 Task: Change the dump module for file dumper to HTTP stream output.
Action: Mouse moved to (110, 16)
Screenshot: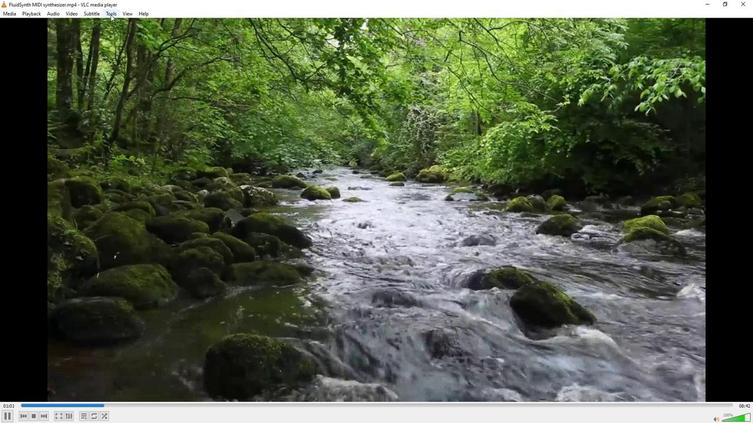 
Action: Mouse pressed left at (110, 16)
Screenshot: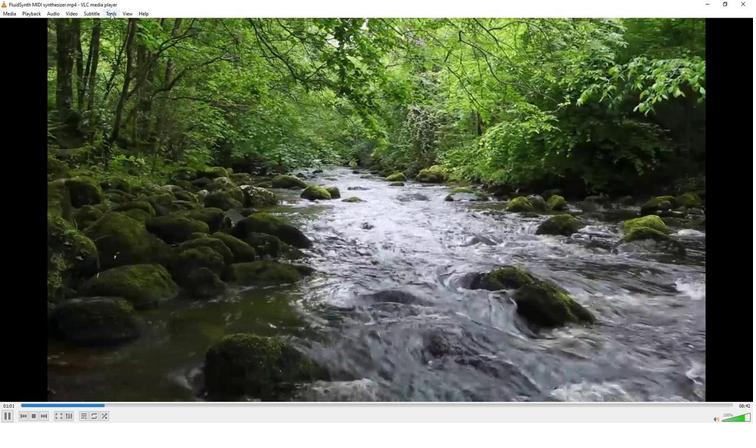 
Action: Mouse moved to (122, 106)
Screenshot: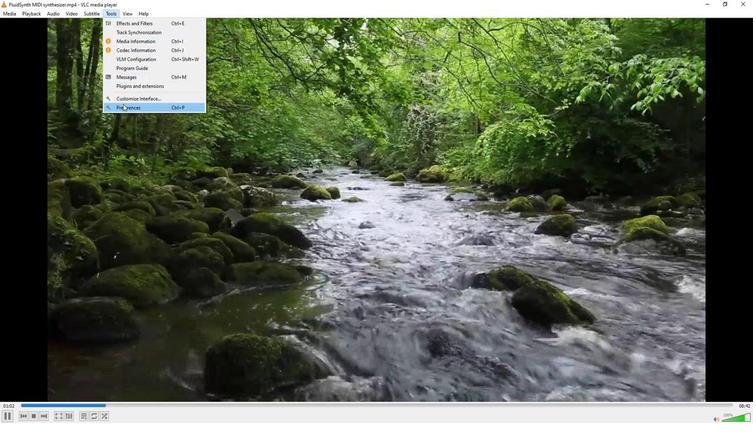 
Action: Mouse pressed left at (122, 106)
Screenshot: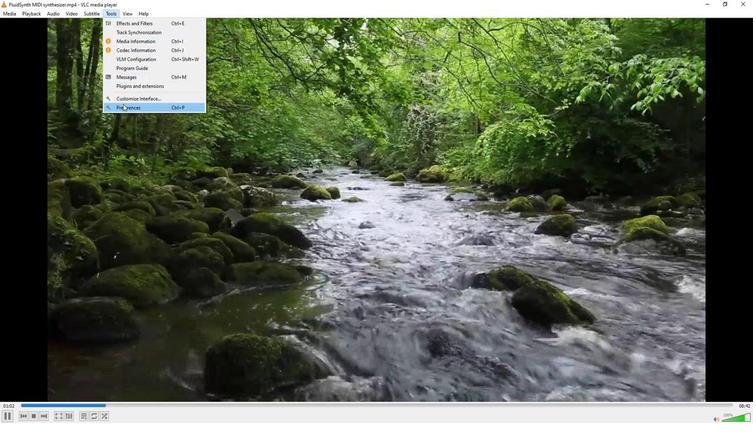 
Action: Mouse moved to (208, 326)
Screenshot: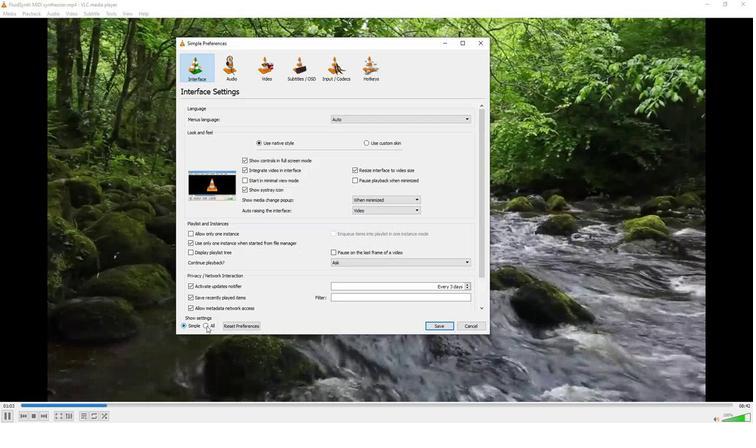 
Action: Mouse pressed left at (208, 326)
Screenshot: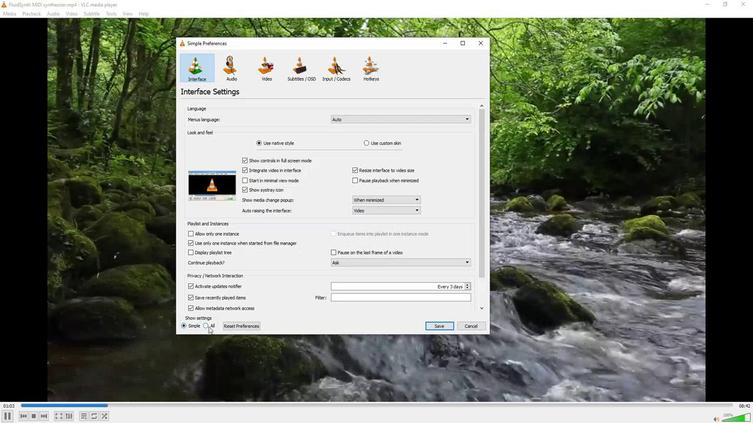 
Action: Mouse moved to (196, 217)
Screenshot: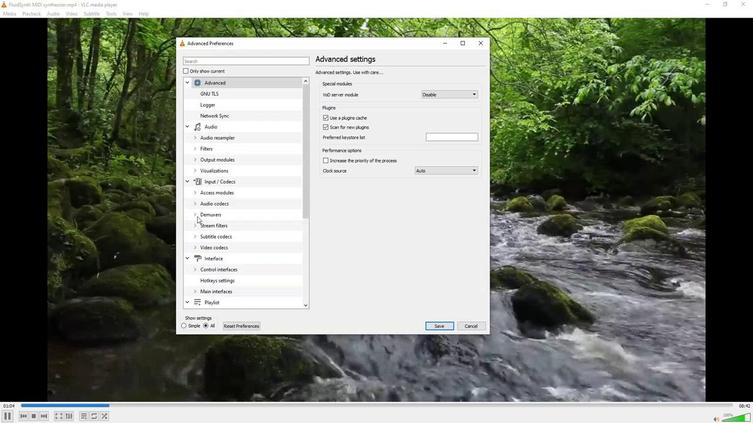 
Action: Mouse pressed left at (196, 217)
Screenshot: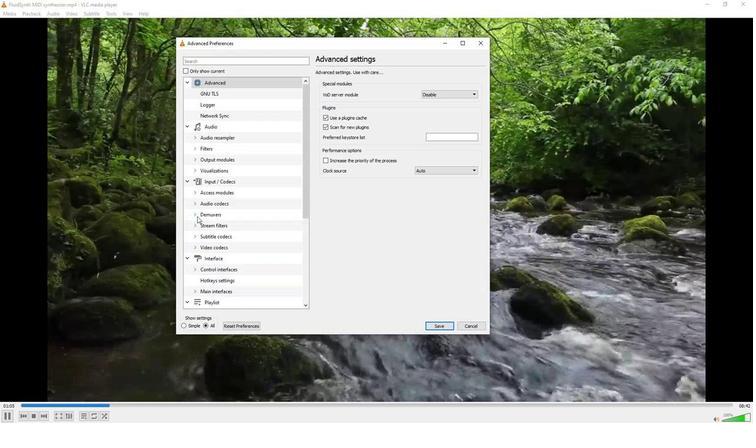 
Action: Mouse moved to (206, 268)
Screenshot: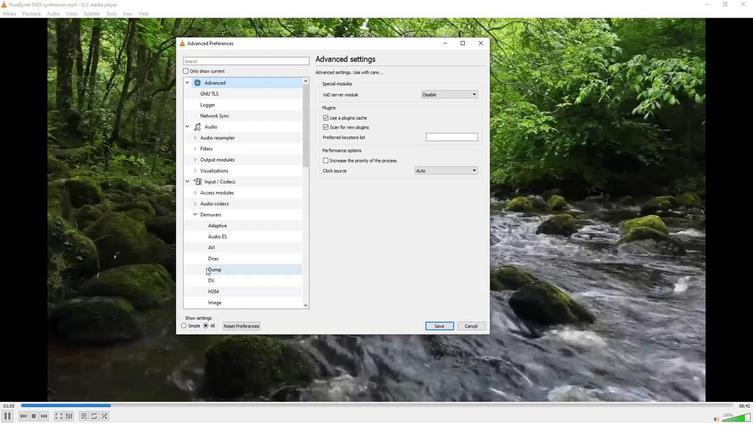 
Action: Mouse pressed left at (206, 268)
Screenshot: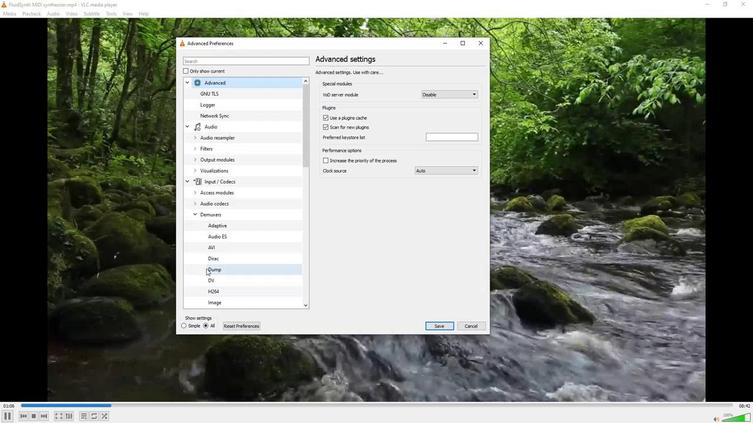 
Action: Mouse moved to (433, 88)
Screenshot: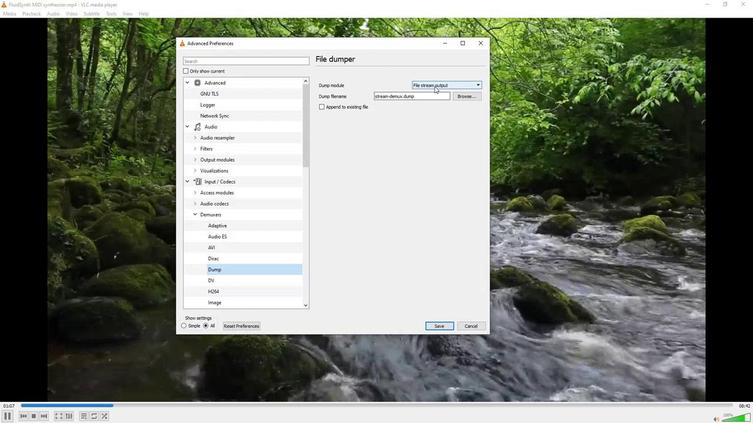 
Action: Mouse pressed left at (433, 88)
Screenshot: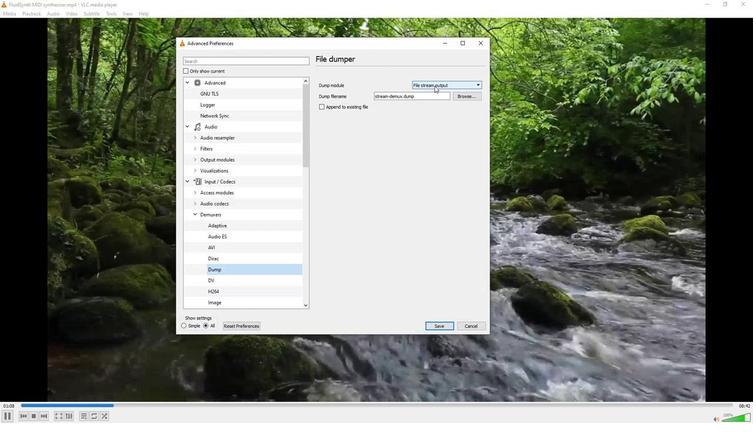 
Action: Mouse moved to (432, 114)
Screenshot: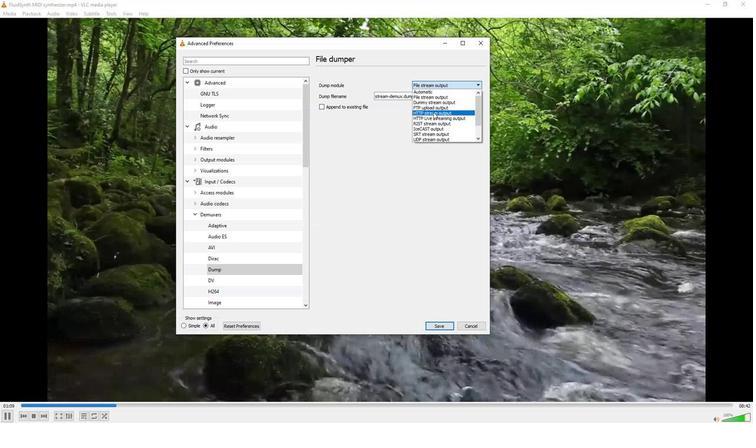 
Action: Mouse pressed left at (432, 114)
Screenshot: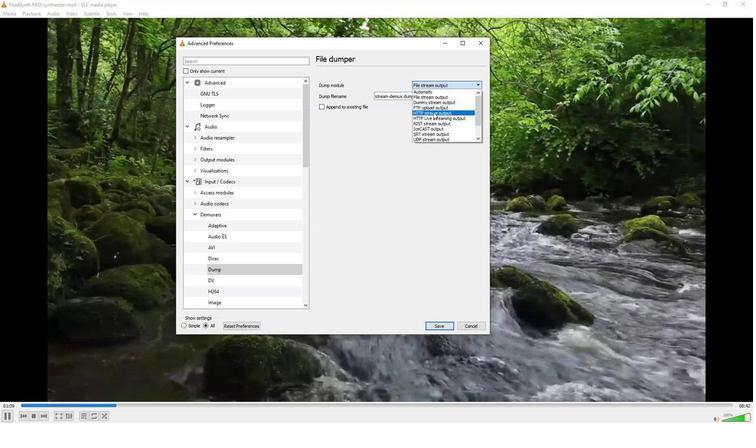 
Action: Mouse moved to (393, 143)
Screenshot: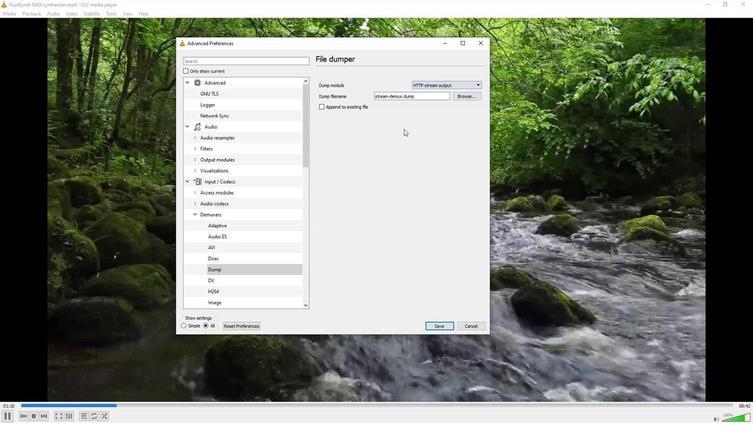 
